 Task: Move the task Develop a new online tool for online customer experience mapping to the section To-Do in the project ConduitTech and sort the tasks in the project by Due Date
Action: Mouse moved to (217, 193)
Screenshot: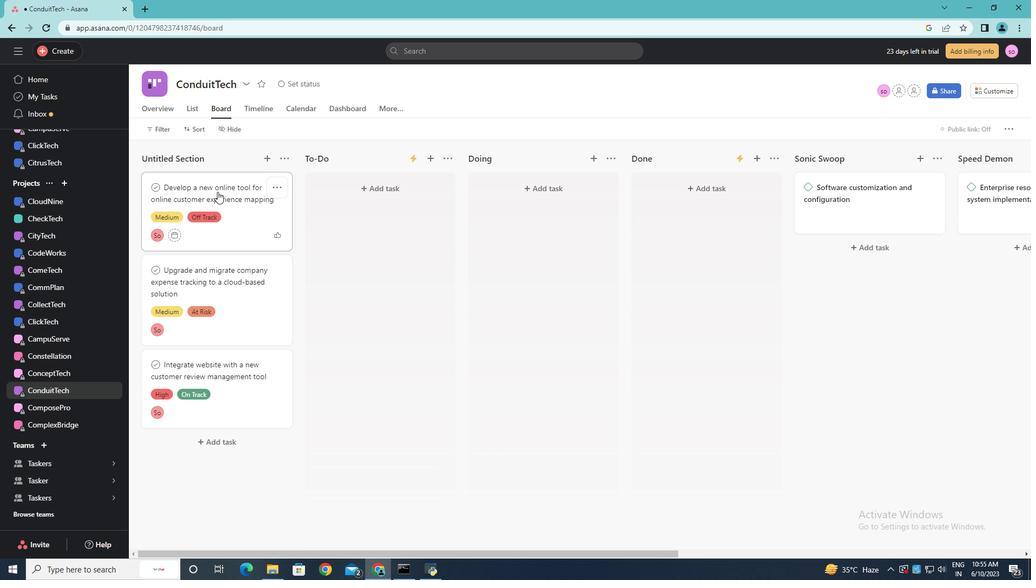
Action: Mouse pressed left at (217, 193)
Screenshot: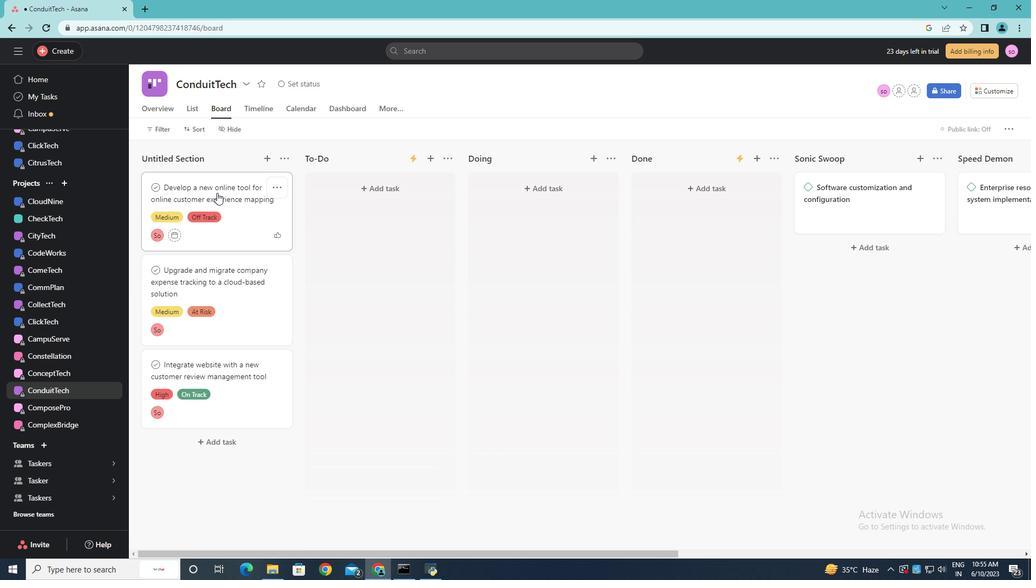 
Action: Mouse moved to (198, 130)
Screenshot: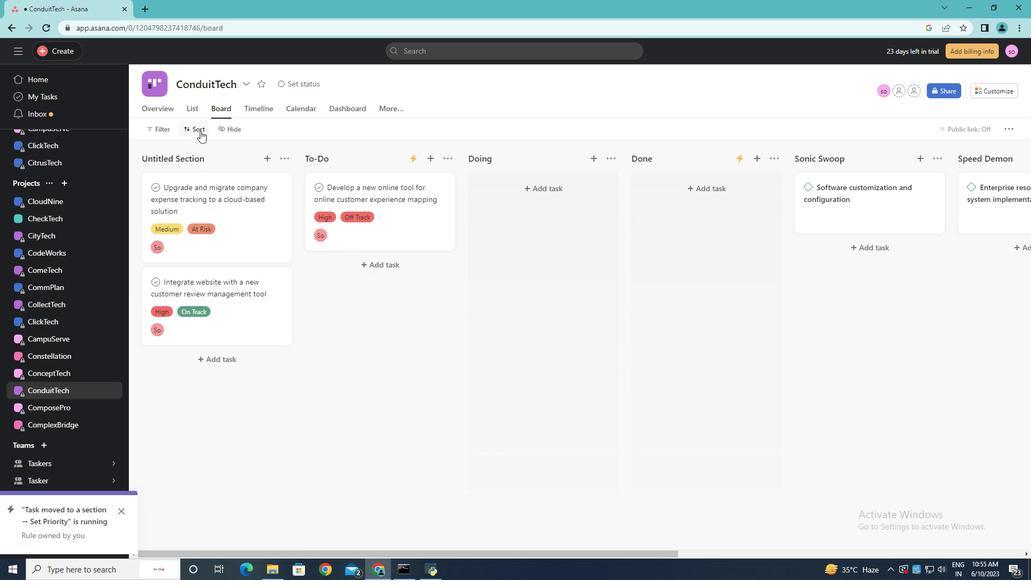 
Action: Mouse pressed left at (198, 130)
Screenshot: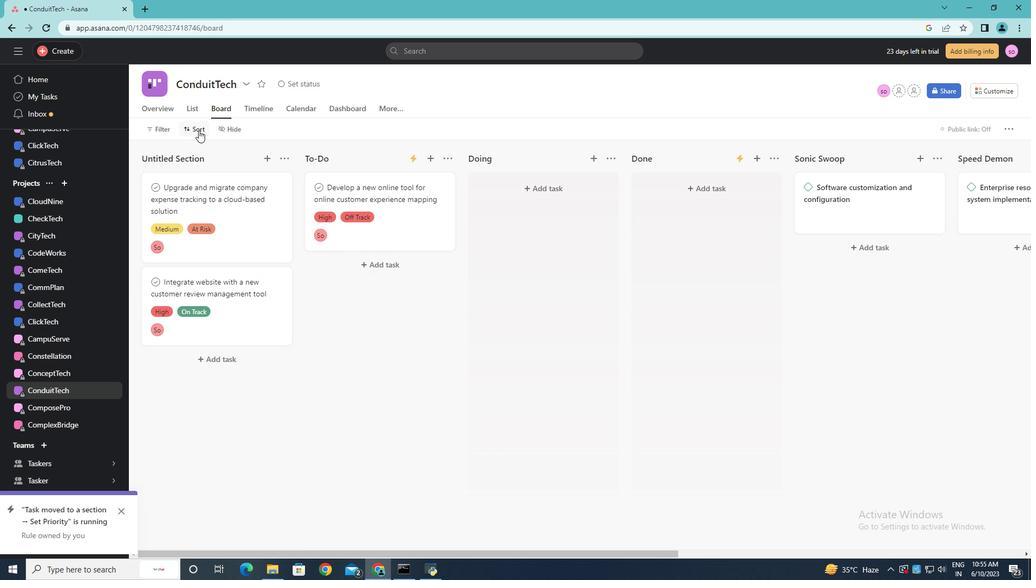 
Action: Mouse moved to (217, 196)
Screenshot: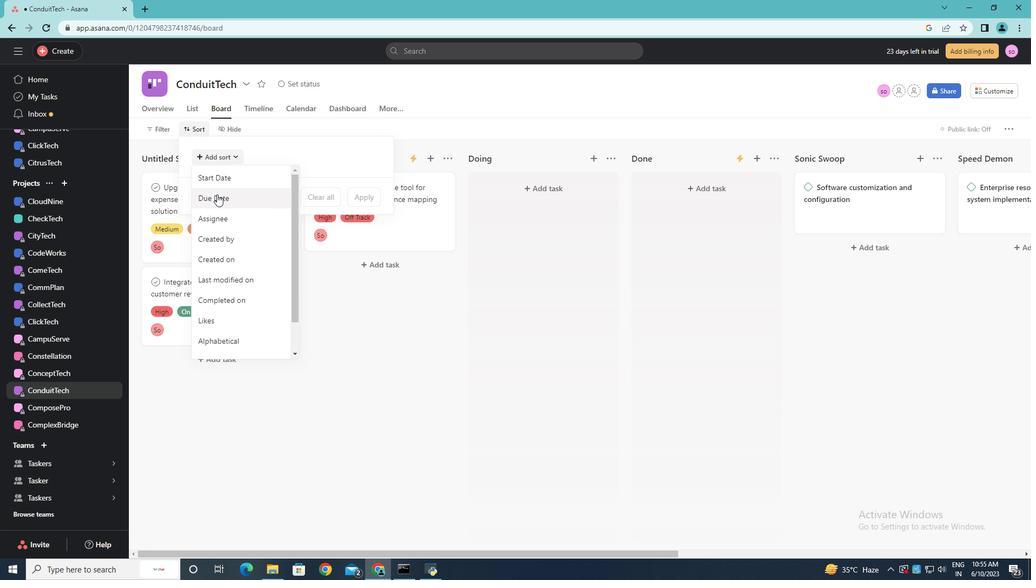 
Action: Mouse pressed left at (217, 196)
Screenshot: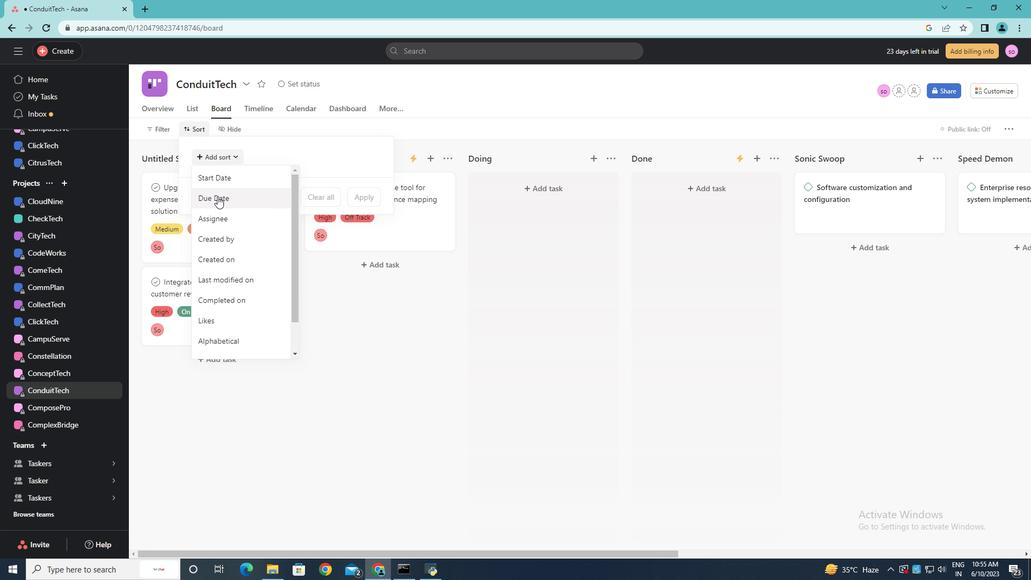 
Action: Mouse moved to (358, 242)
Screenshot: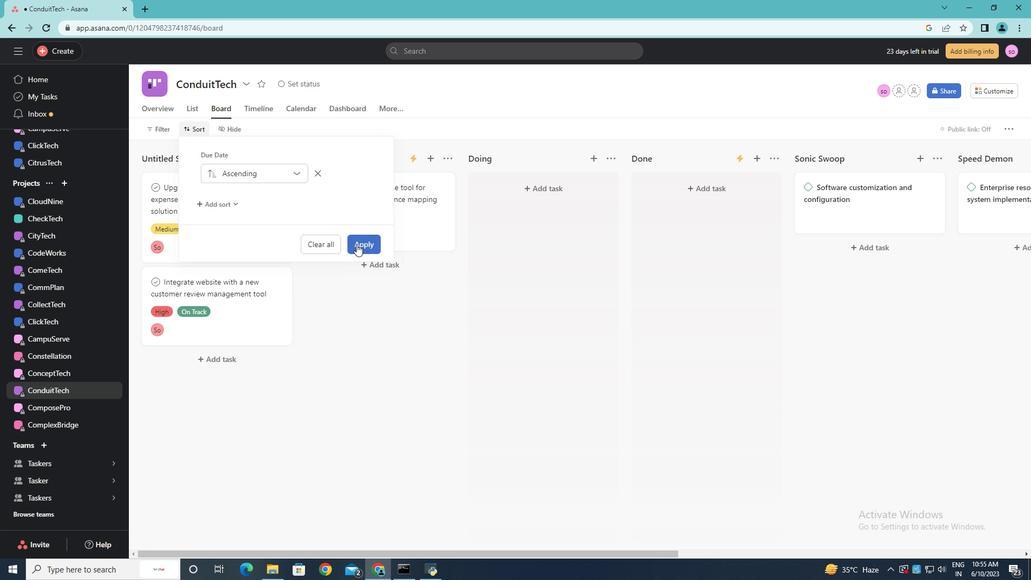 
Action: Mouse pressed left at (358, 242)
Screenshot: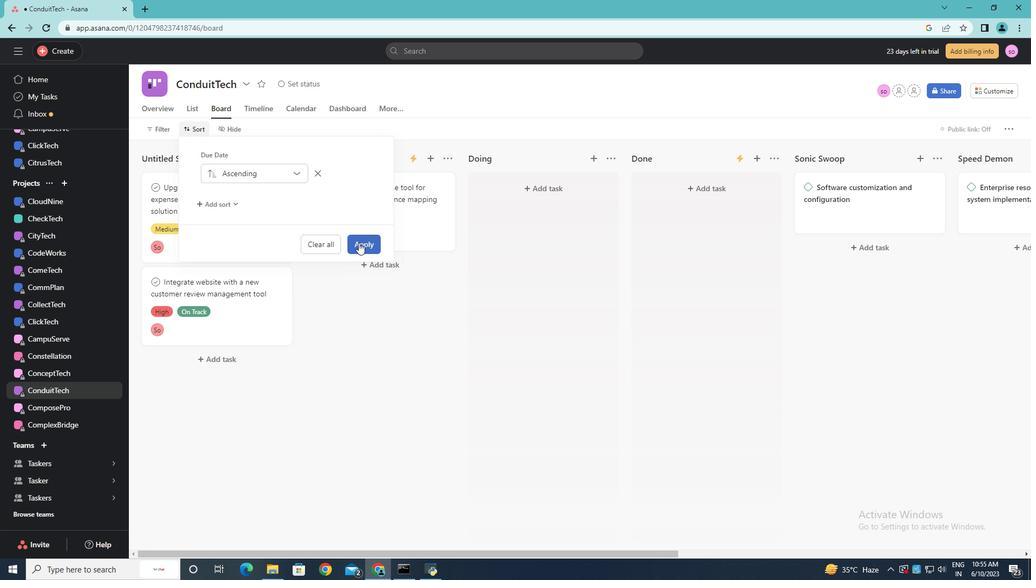 
Action: Mouse moved to (381, 334)
Screenshot: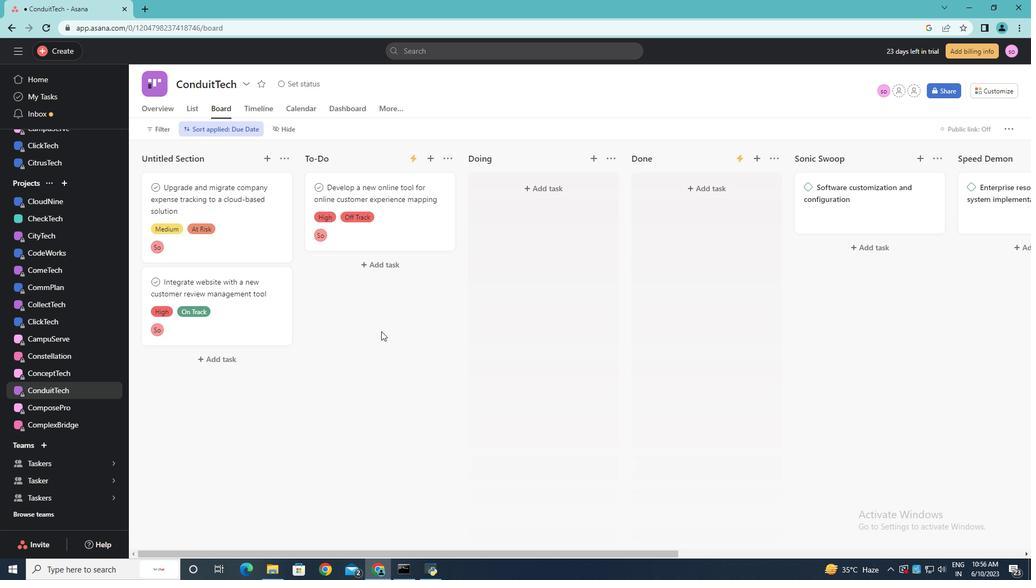 
Action: Mouse pressed left at (381, 334)
Screenshot: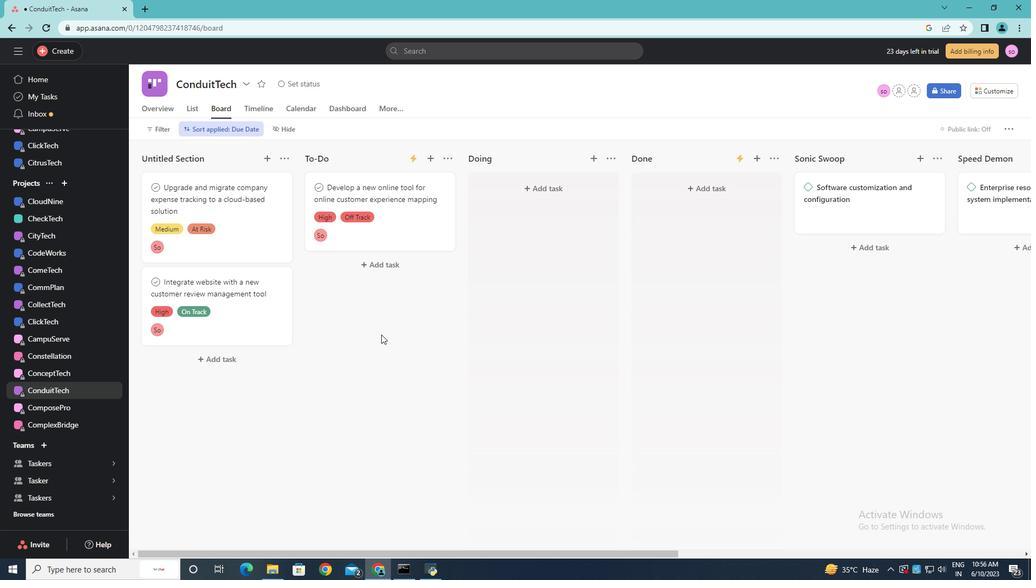 
